 Task: Set the Date "16/10/2023" Under Process Payment.
Action: Mouse moved to (83, 12)
Screenshot: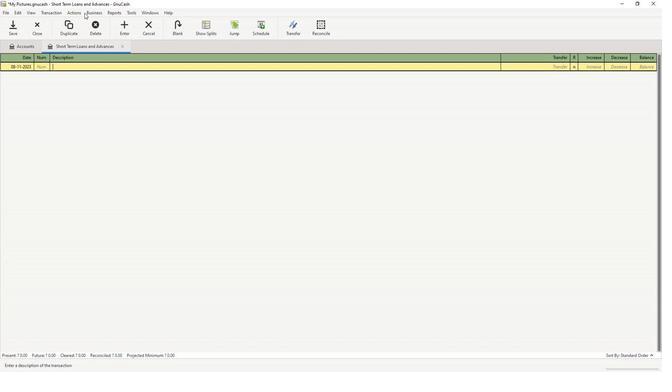 
Action: Mouse pressed left at (83, 12)
Screenshot: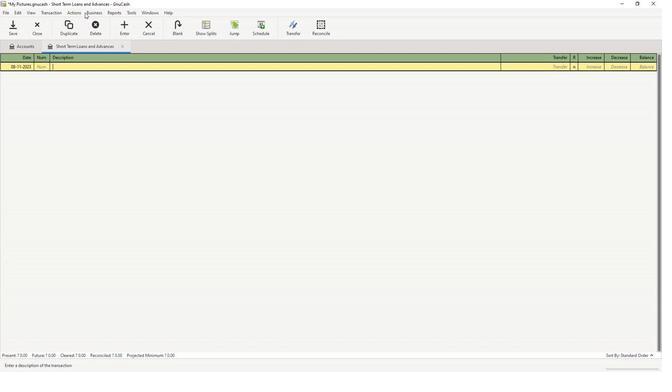 
Action: Mouse moved to (94, 18)
Screenshot: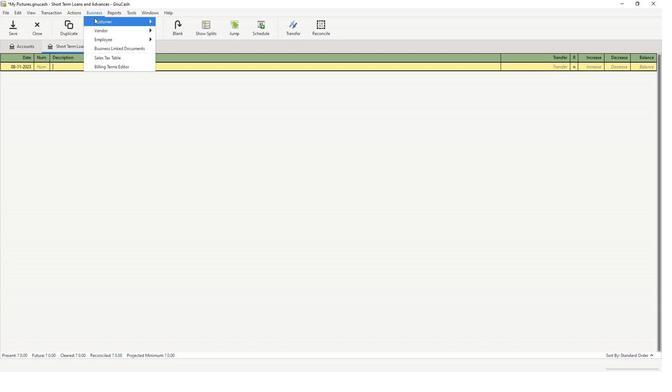 
Action: Mouse pressed left at (94, 18)
Screenshot: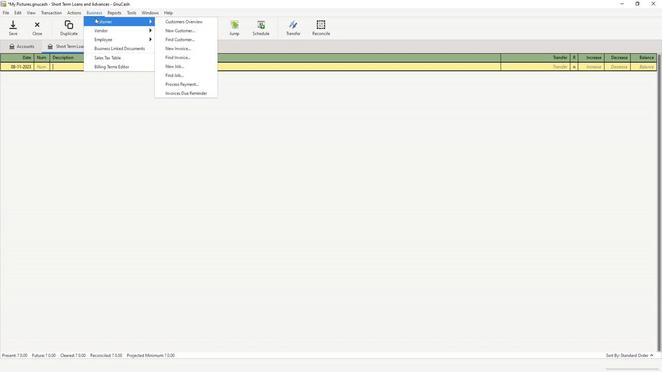 
Action: Mouse moved to (181, 83)
Screenshot: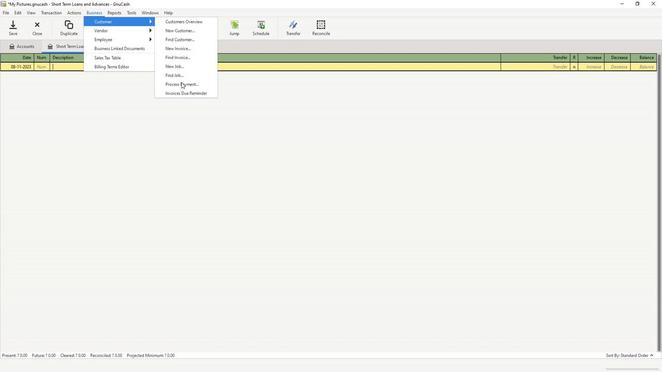 
Action: Mouse pressed left at (181, 83)
Screenshot: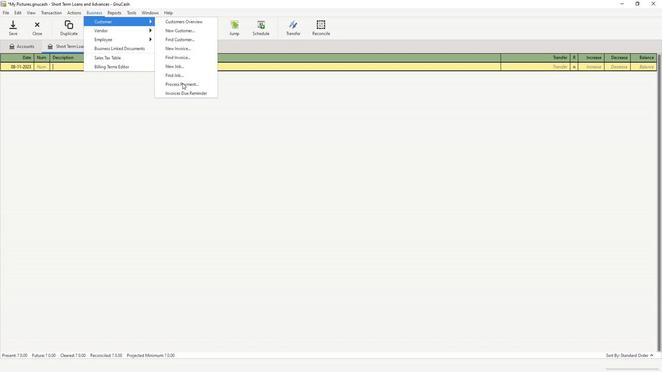 
Action: Mouse moved to (307, 196)
Screenshot: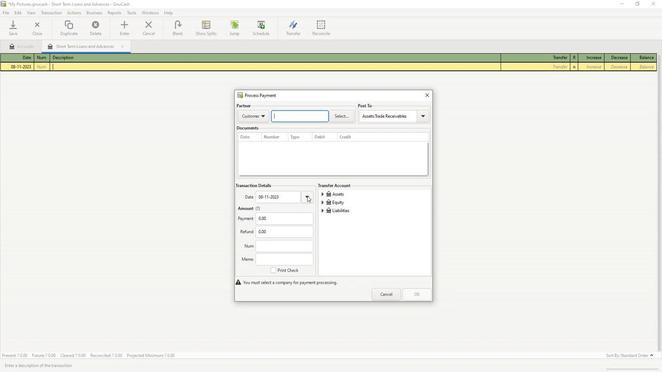 
Action: Mouse pressed left at (307, 196)
Screenshot: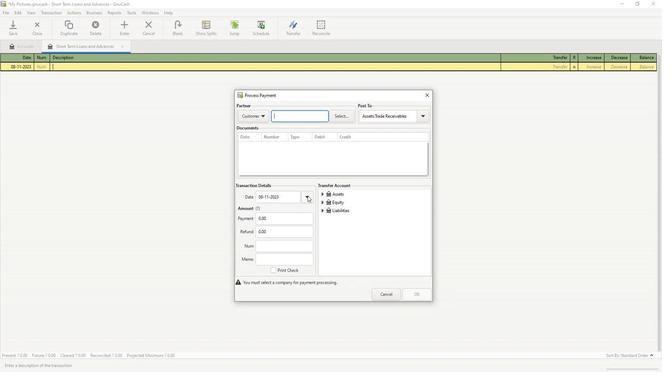 
Action: Mouse moved to (252, 208)
Screenshot: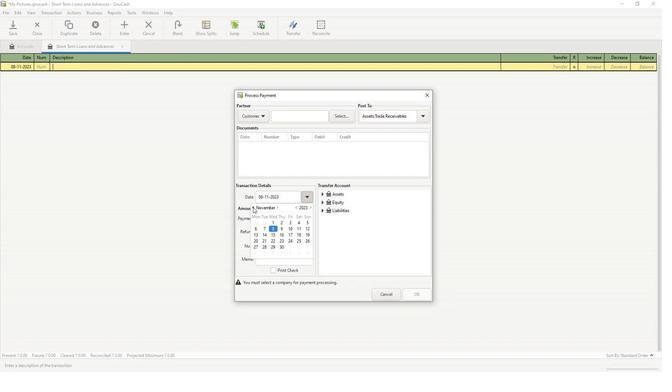 
Action: Mouse pressed left at (252, 208)
Screenshot: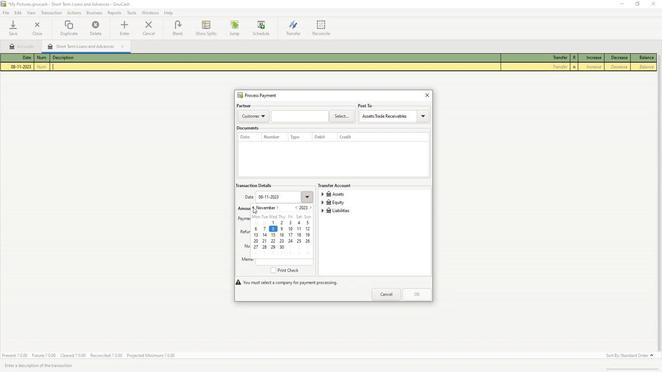 
Action: Mouse moved to (257, 242)
Screenshot: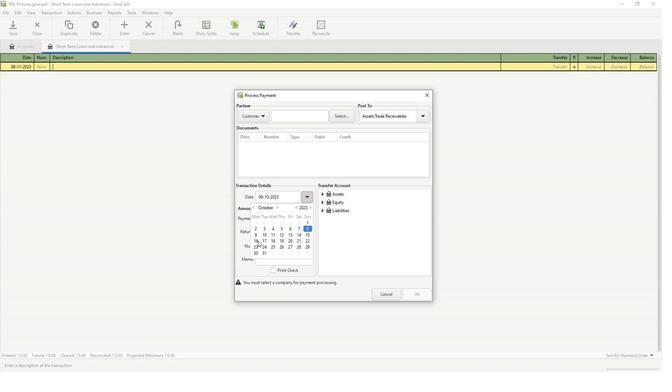 
Action: Mouse pressed left at (257, 242)
Screenshot: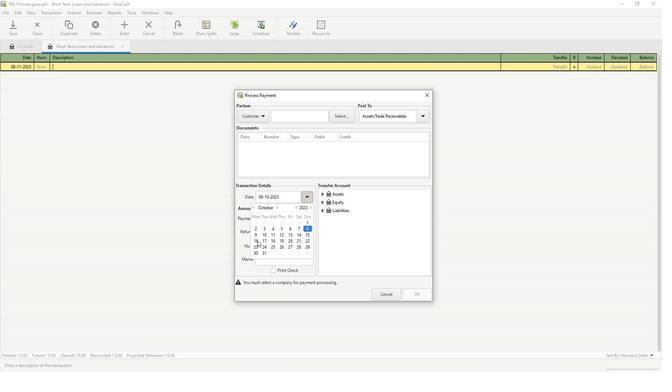 
Action: Mouse pressed left at (257, 242)
Screenshot: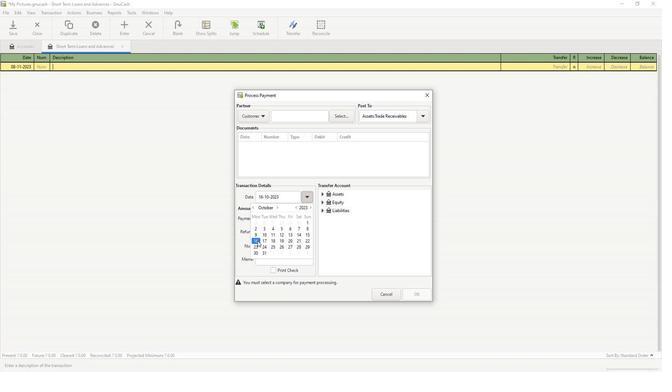 
Action: Mouse moved to (289, 199)
Screenshot: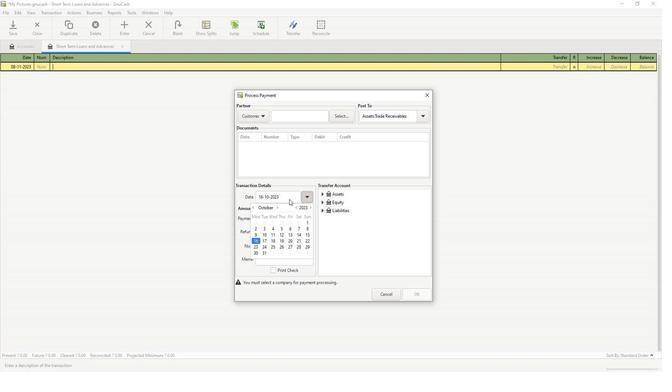 
Action: Mouse pressed left at (289, 199)
Screenshot: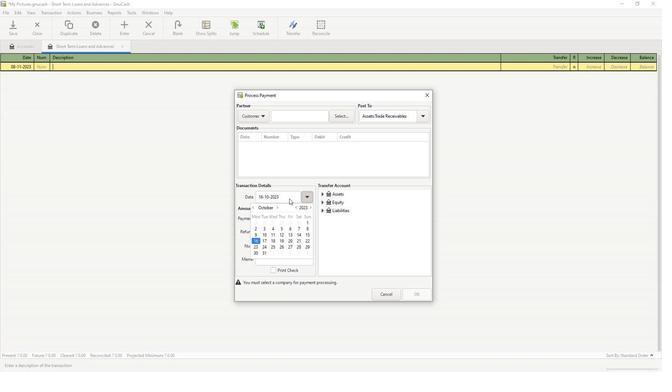 
